Task: Create a section Capacity Optimization Sprint and in the section, add a milestone Incident Management Process Implementation in the project TransferLine.
Action: Mouse moved to (71, 537)
Screenshot: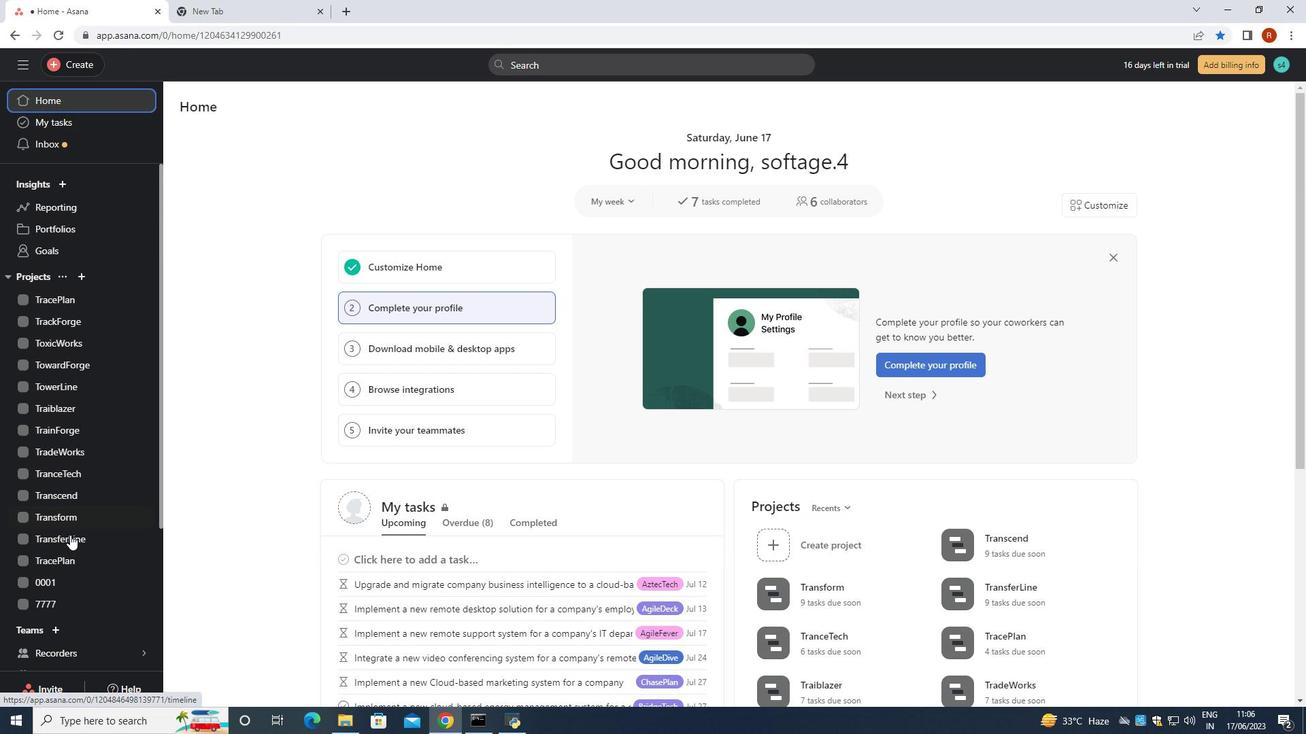 
Action: Mouse pressed left at (71, 537)
Screenshot: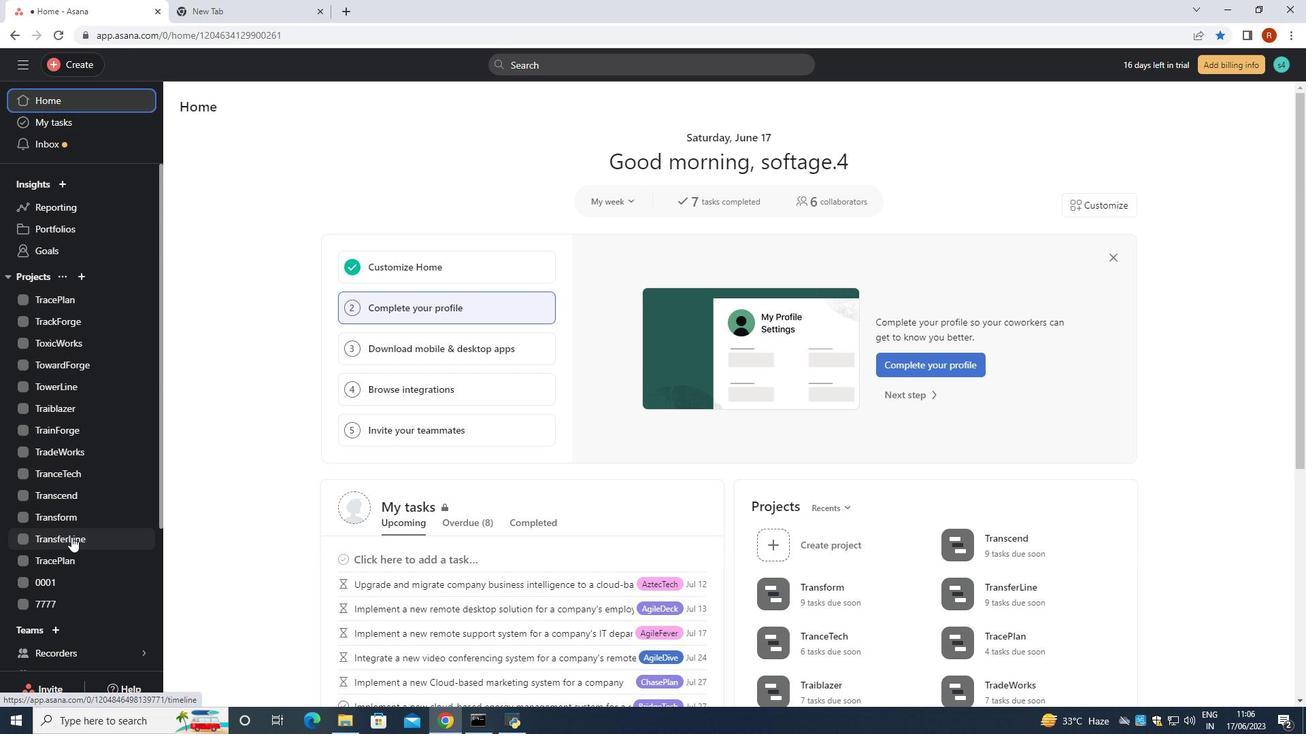 
Action: Mouse moved to (232, 643)
Screenshot: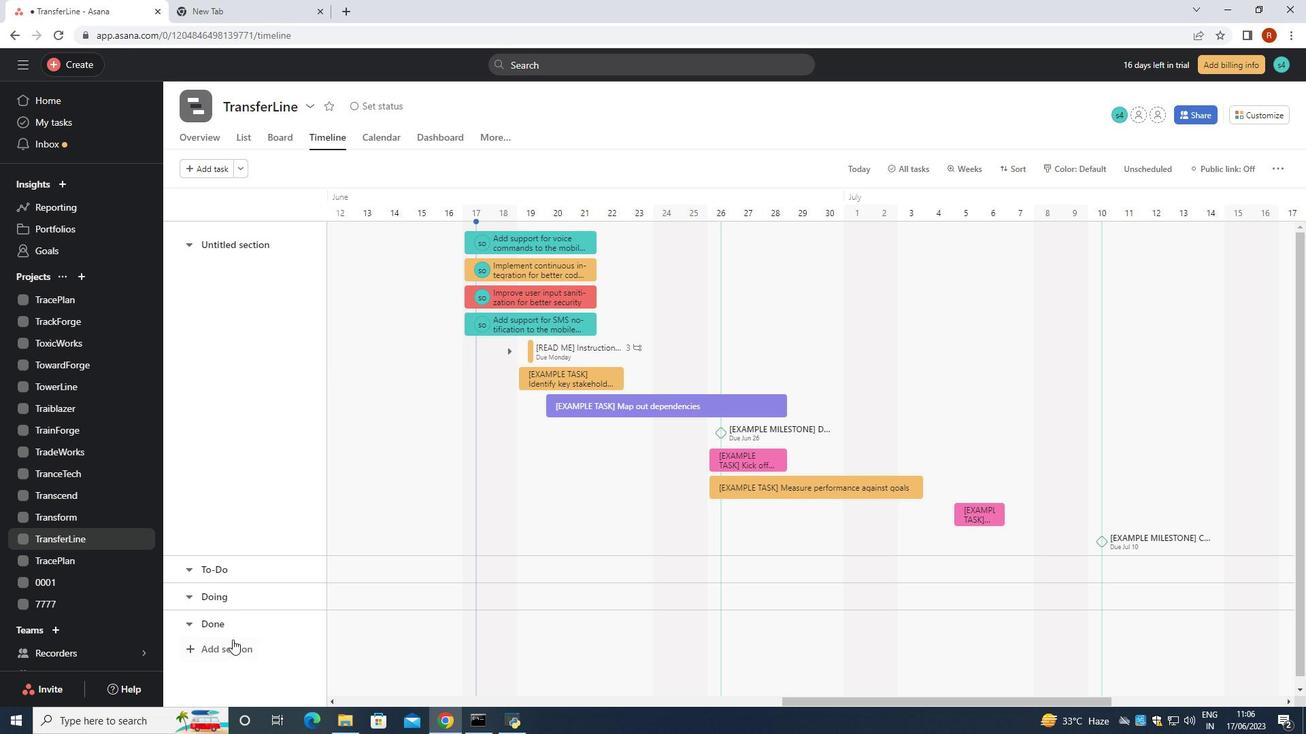 
Action: Mouse pressed left at (232, 643)
Screenshot: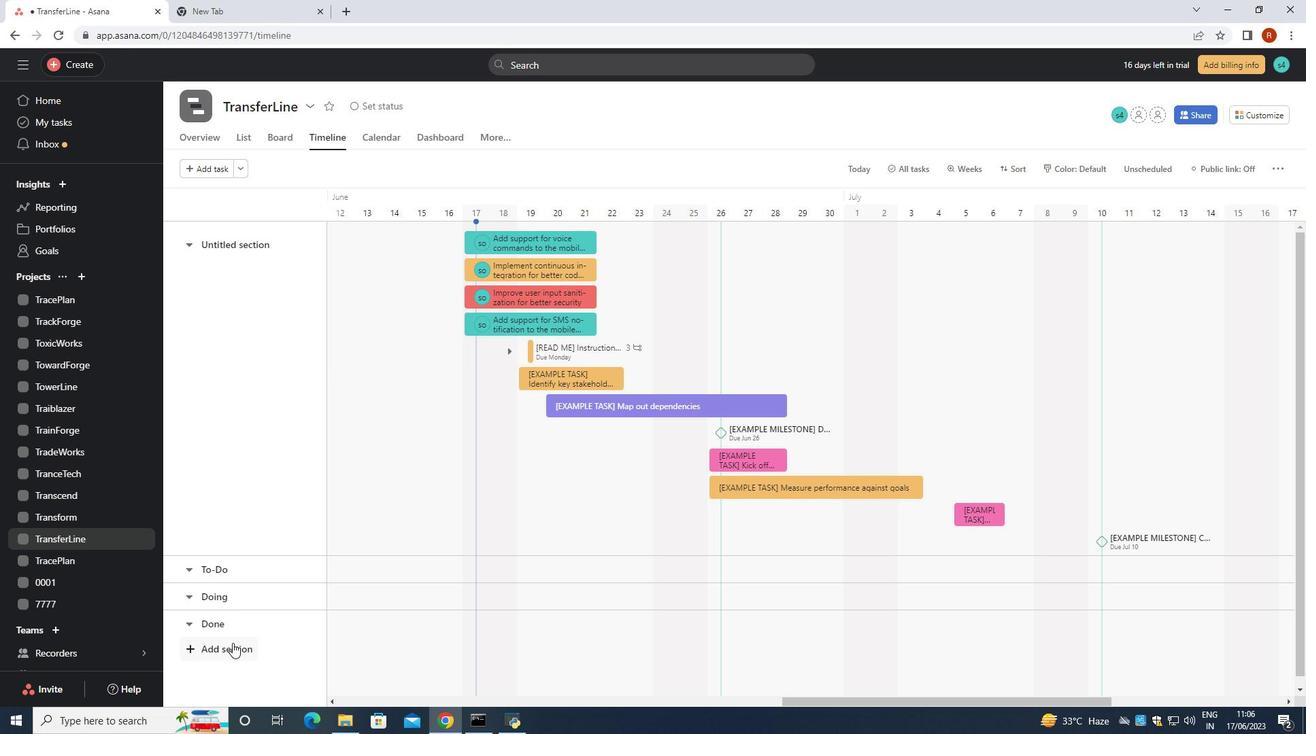 
Action: Mouse moved to (236, 642)
Screenshot: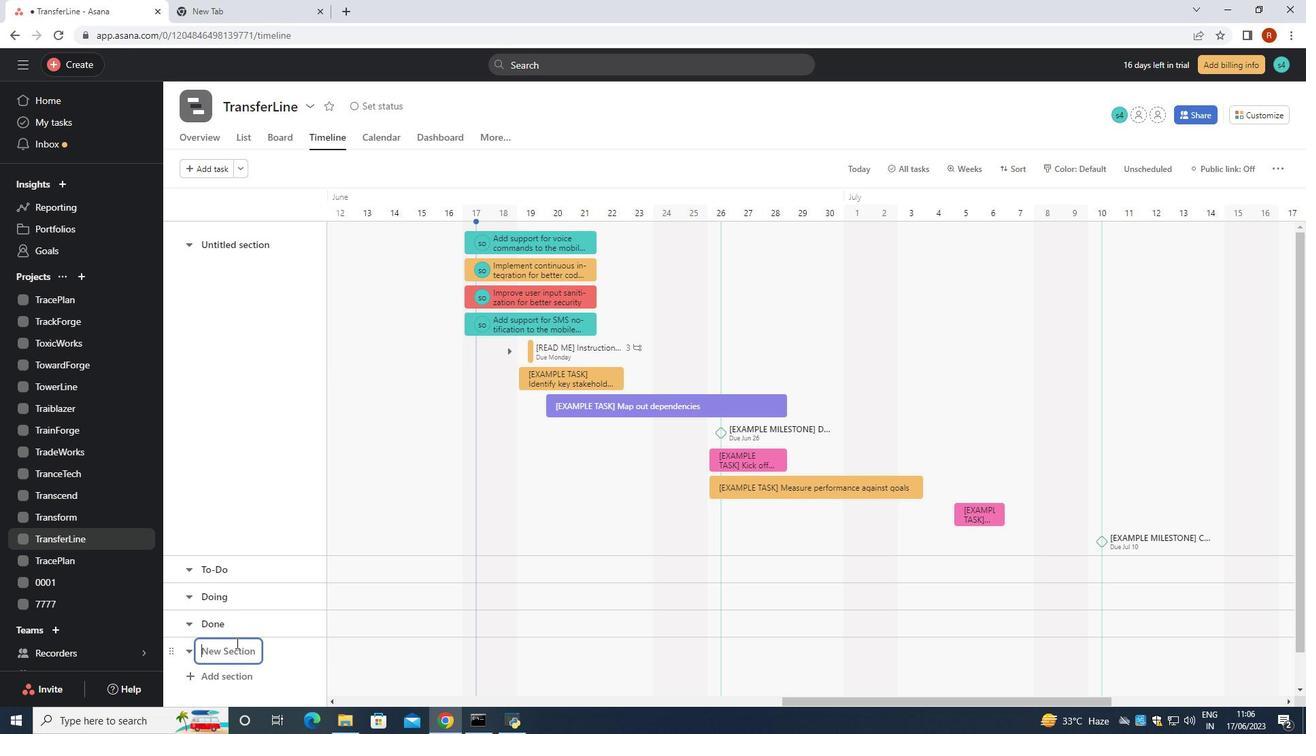 
Action: Key pressed <Key.shift><Key.shift>Capav<Key.backspace>city<Key.space><Key.shift>Optimization<Key.space><Key.shift>Sprint<Key.space>
Screenshot: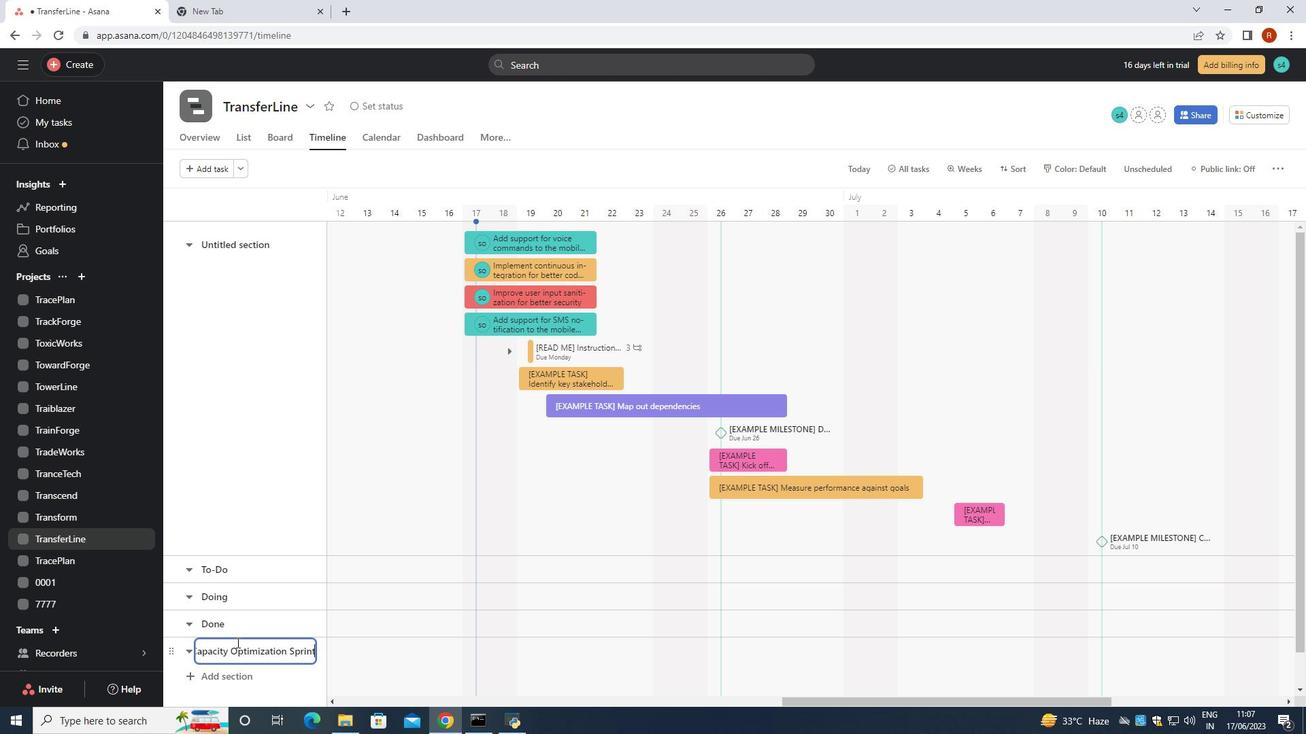 
Action: Mouse moved to (401, 652)
Screenshot: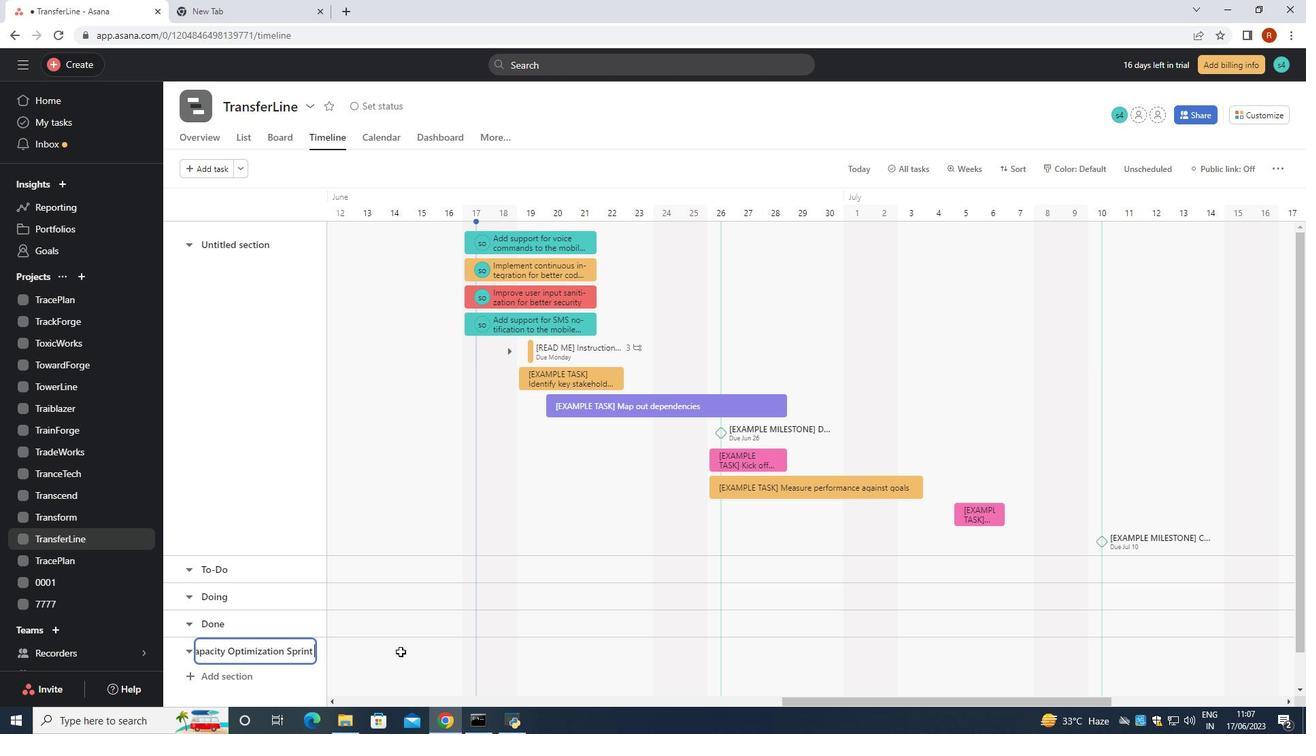 
Action: Mouse pressed left at (401, 652)
Screenshot: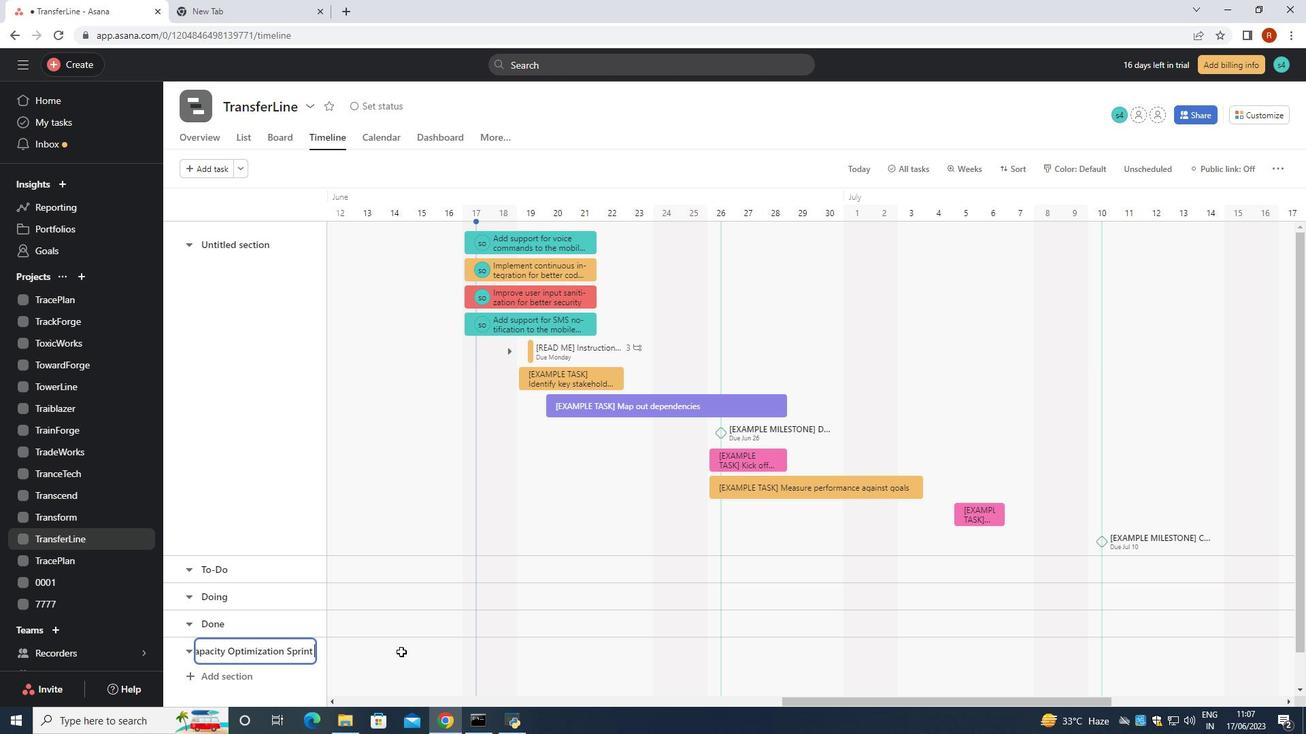 
Action: Mouse moved to (385, 640)
Screenshot: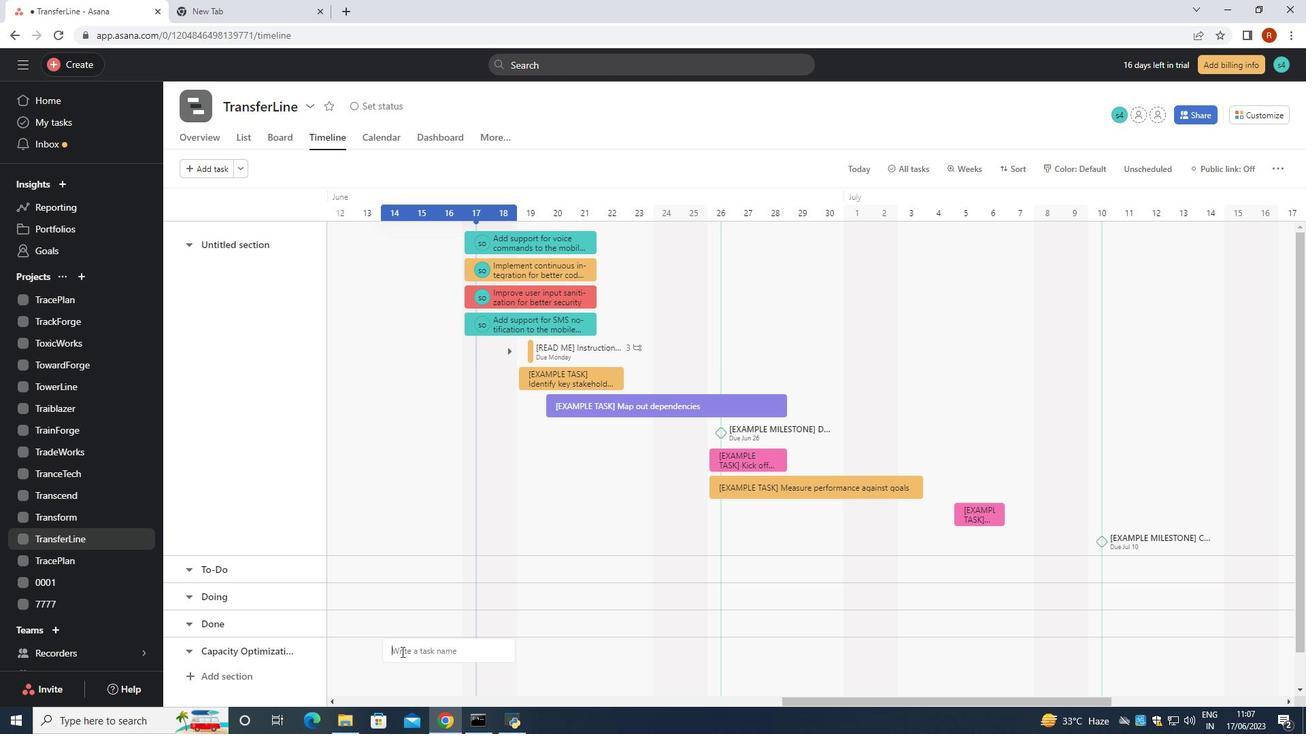 
Action: Key pressed <Key.shift>Incident<Key.space><Key.shift>Management<Key.space><Key.shift>Process<Key.space><Key.shift><Key.shift><Key.shift><Key.shift>Implementation
Screenshot: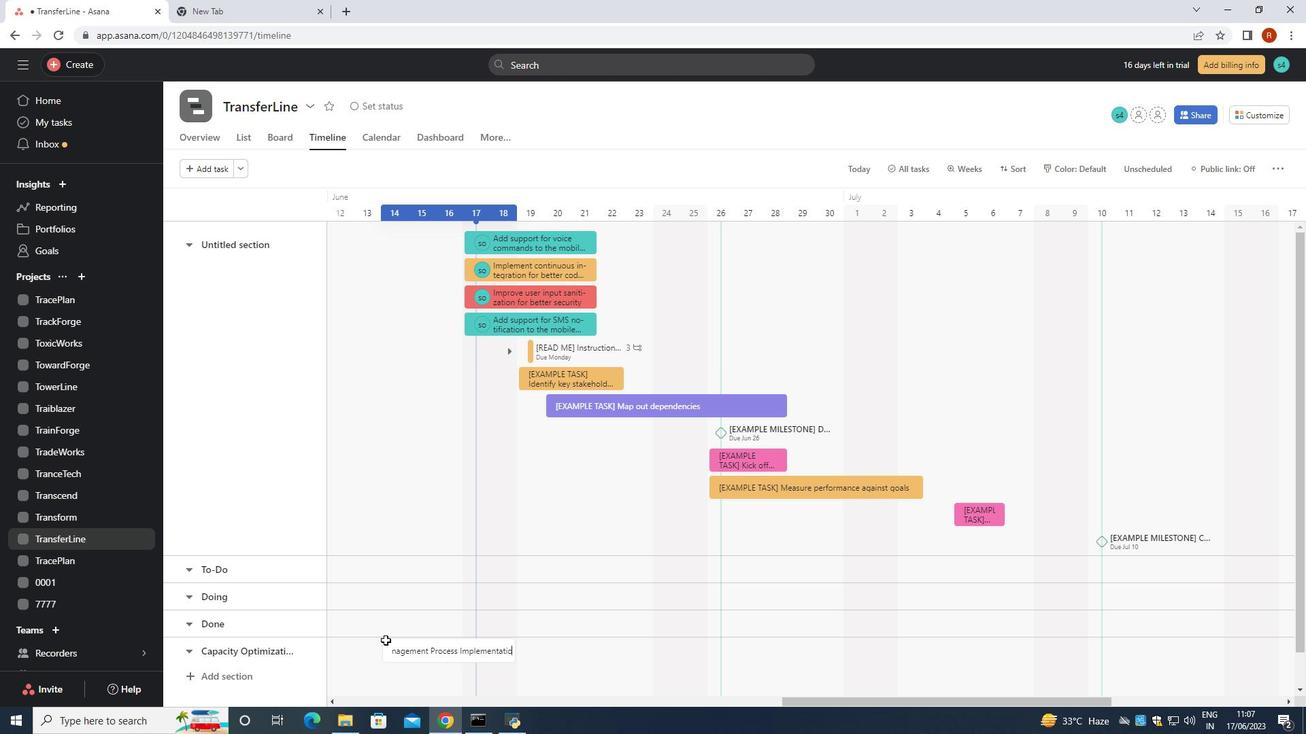 
Action: Mouse moved to (384, 639)
Screenshot: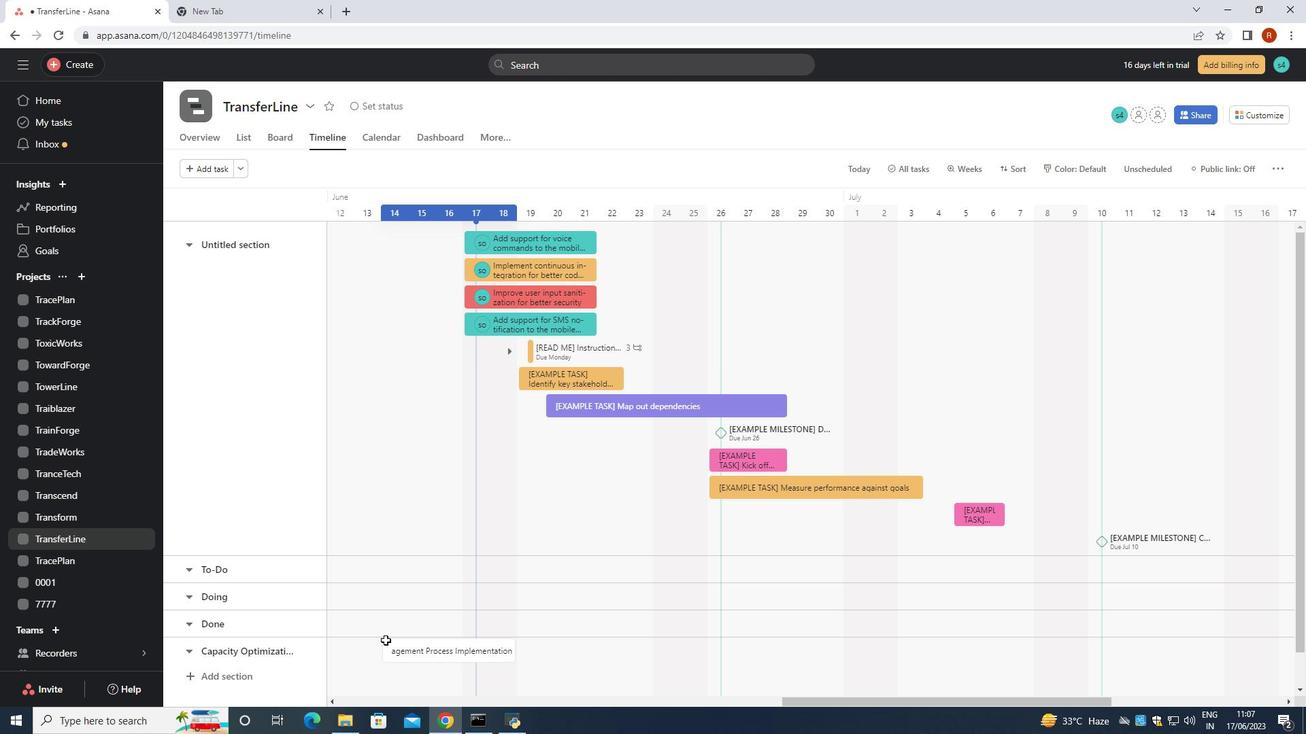 
Action: Mouse scrolled (384, 640) with delta (0, 0)
Screenshot: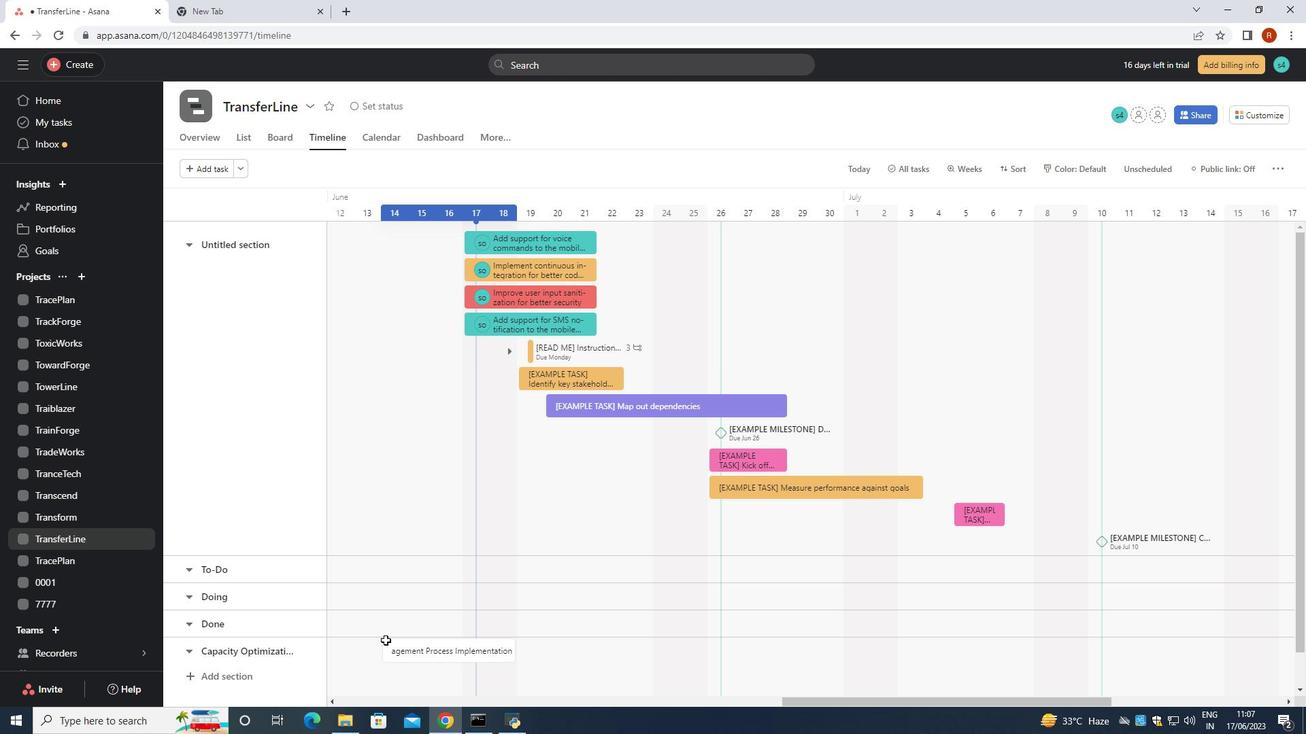 
Action: Mouse moved to (455, 642)
Screenshot: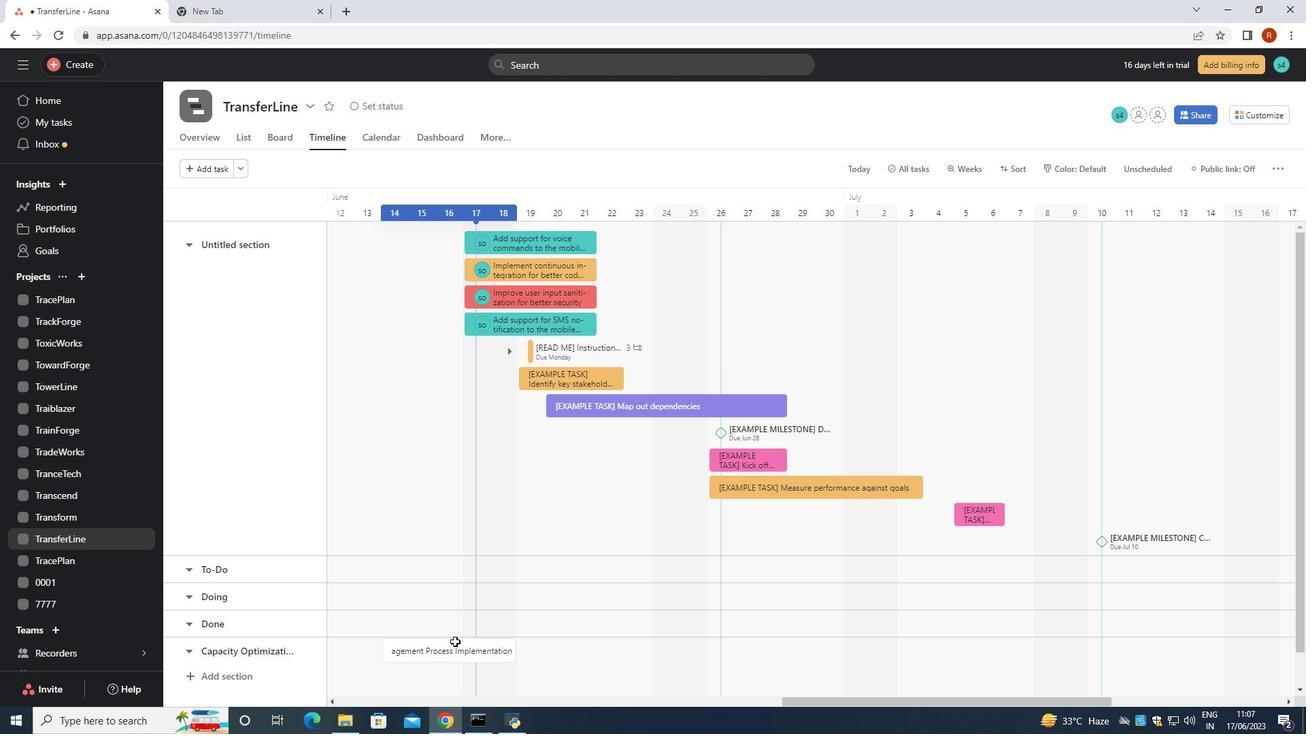 
Action: Mouse pressed right at (455, 642)
Screenshot: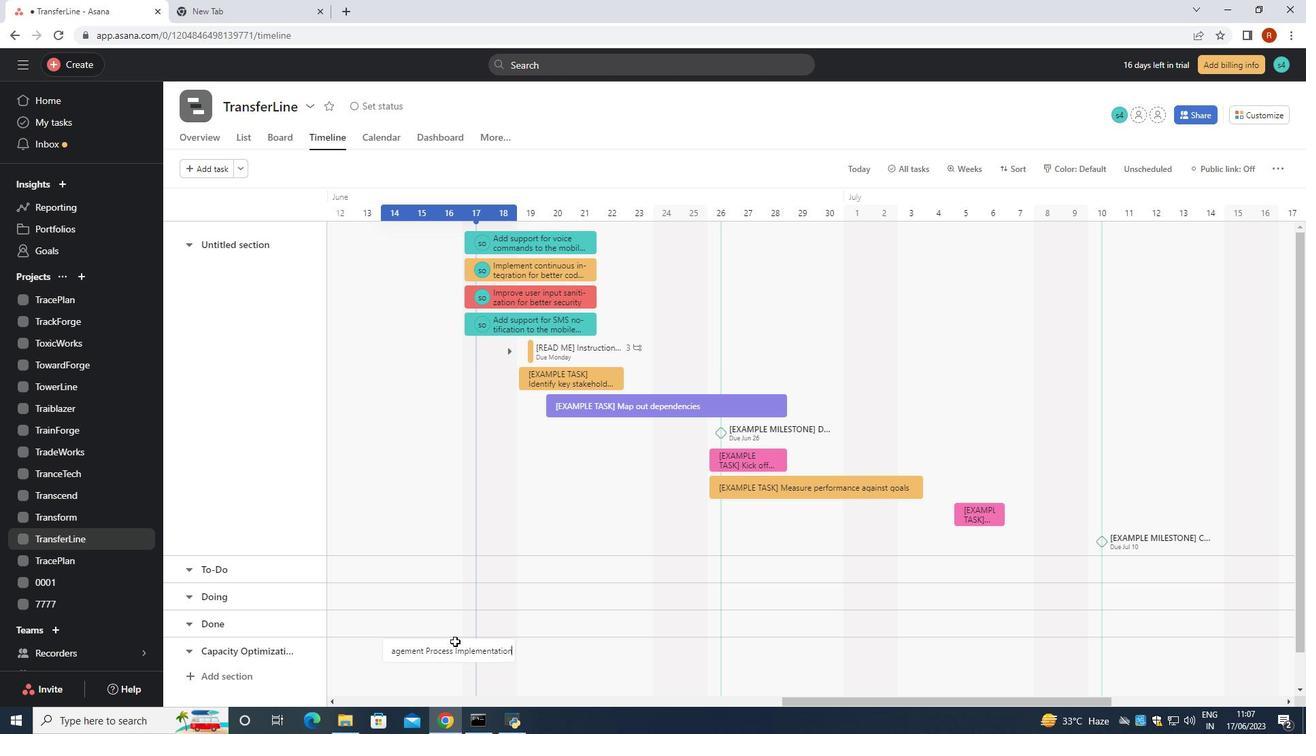 
Action: Mouse moved to (521, 570)
Screenshot: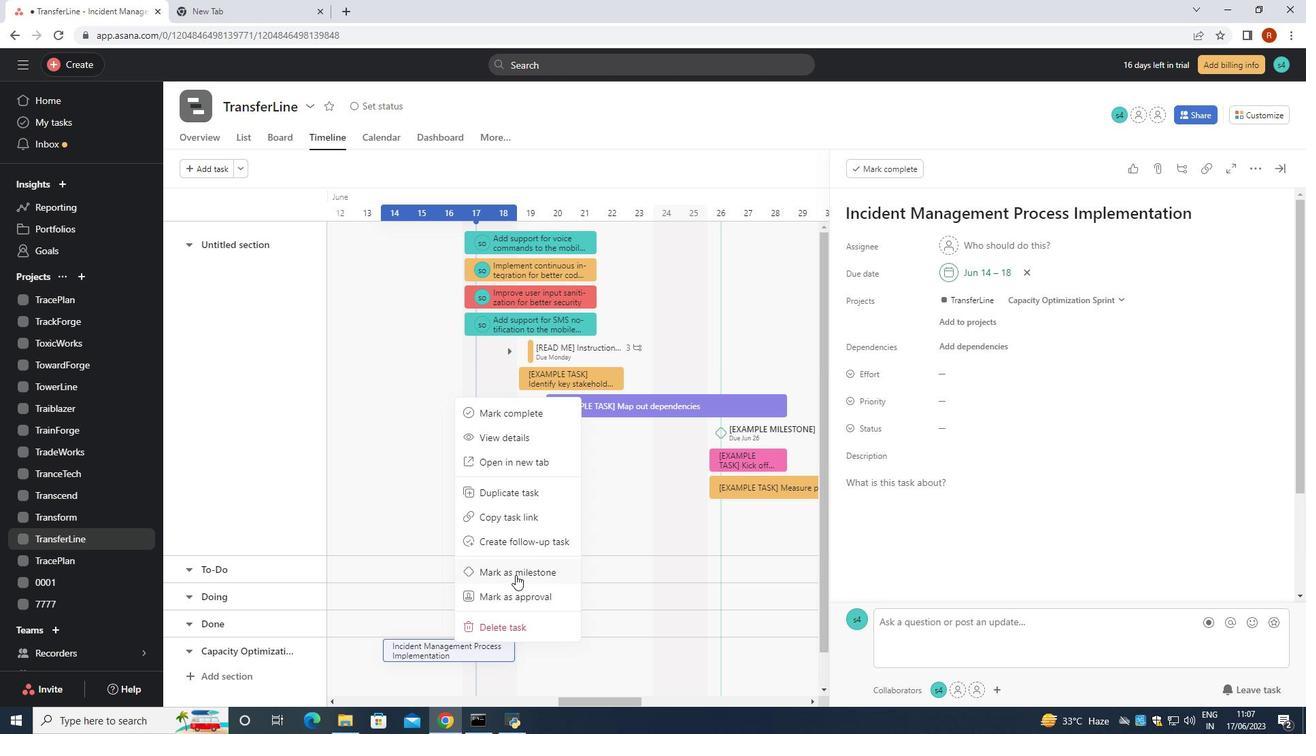 
Action: Mouse pressed left at (521, 570)
Screenshot: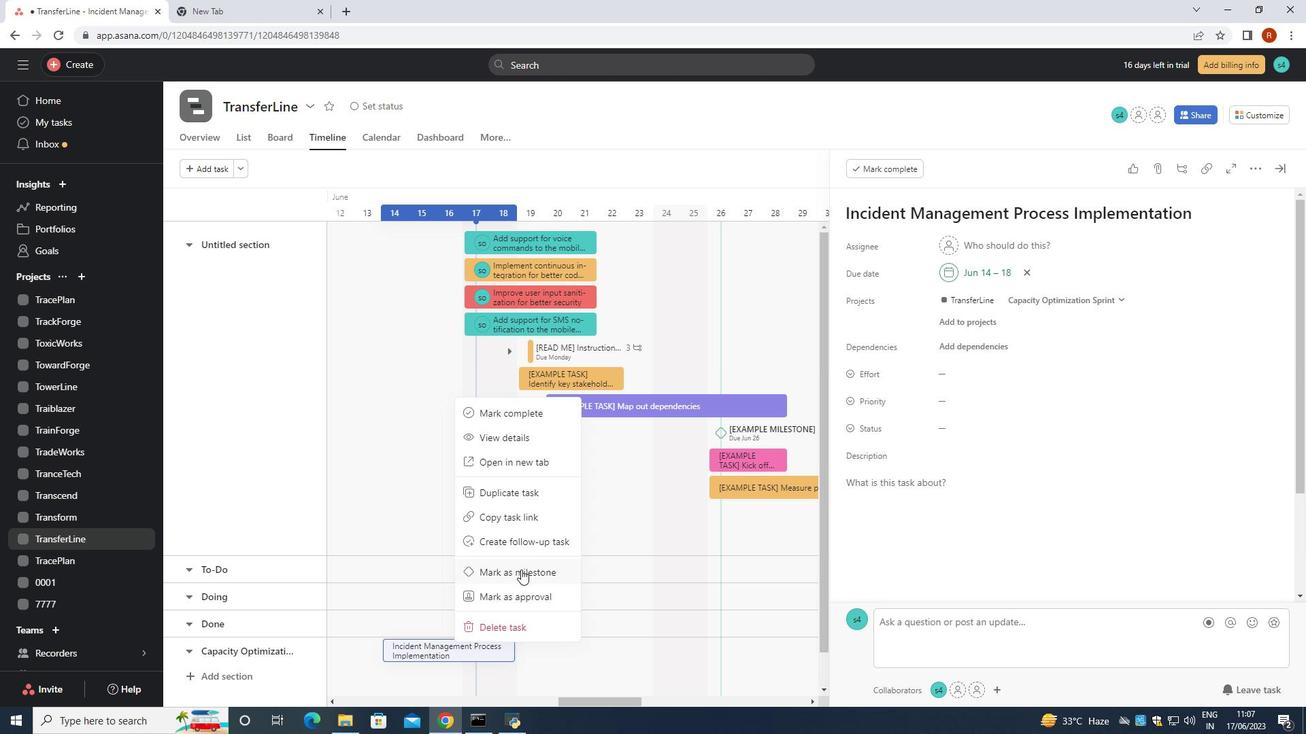 
